 Task: Get directions from Grand Staircase-Escalante National Monument, Utah, United States to Sequoia National Park, California, United States and reverse  starting point and destination and check the flight options
Action: Mouse moved to (310, 69)
Screenshot: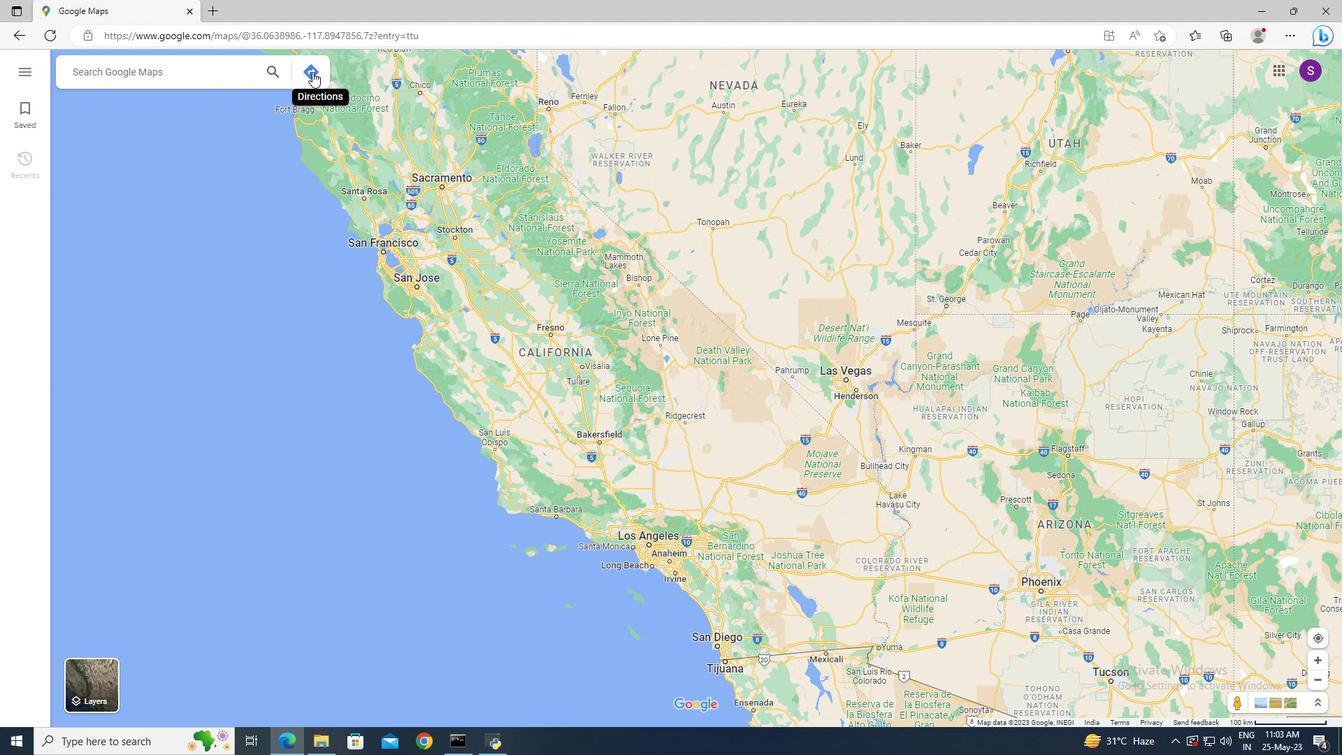 
Action: Mouse pressed left at (310, 69)
Screenshot: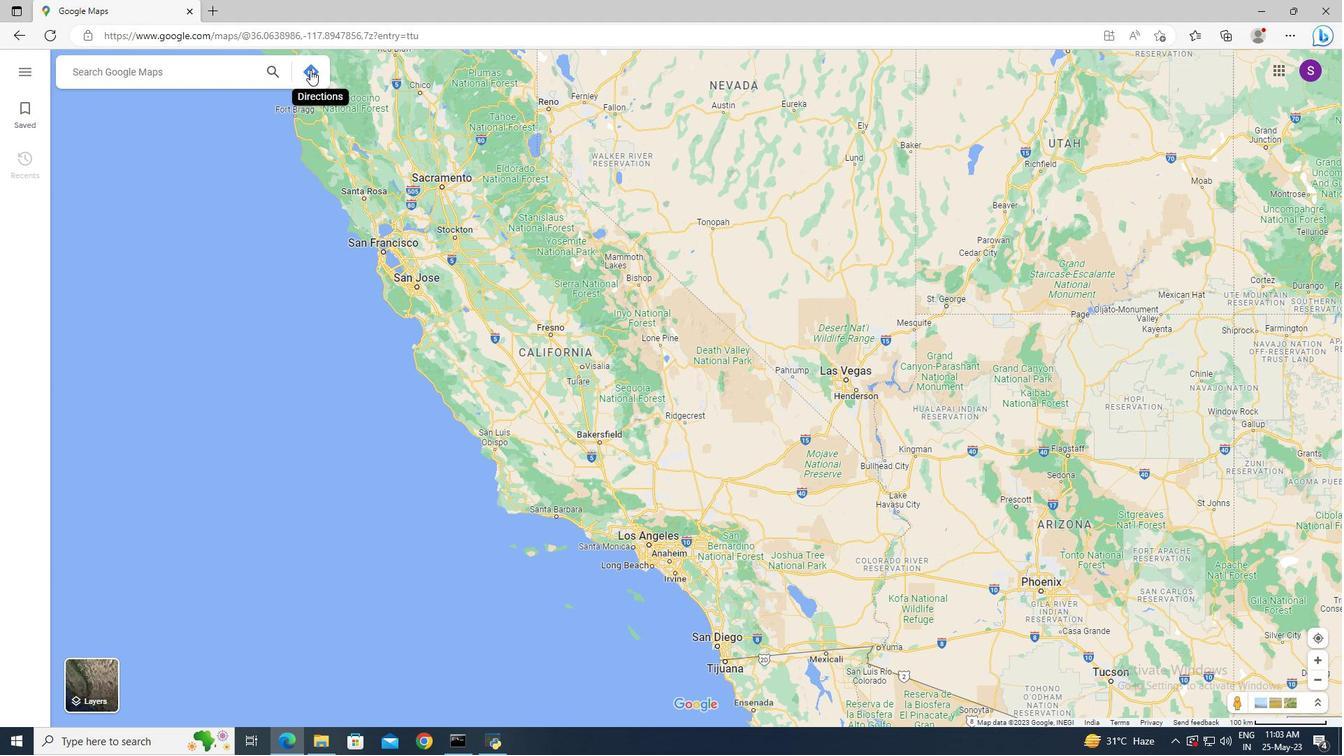
Action: Mouse moved to (169, 113)
Screenshot: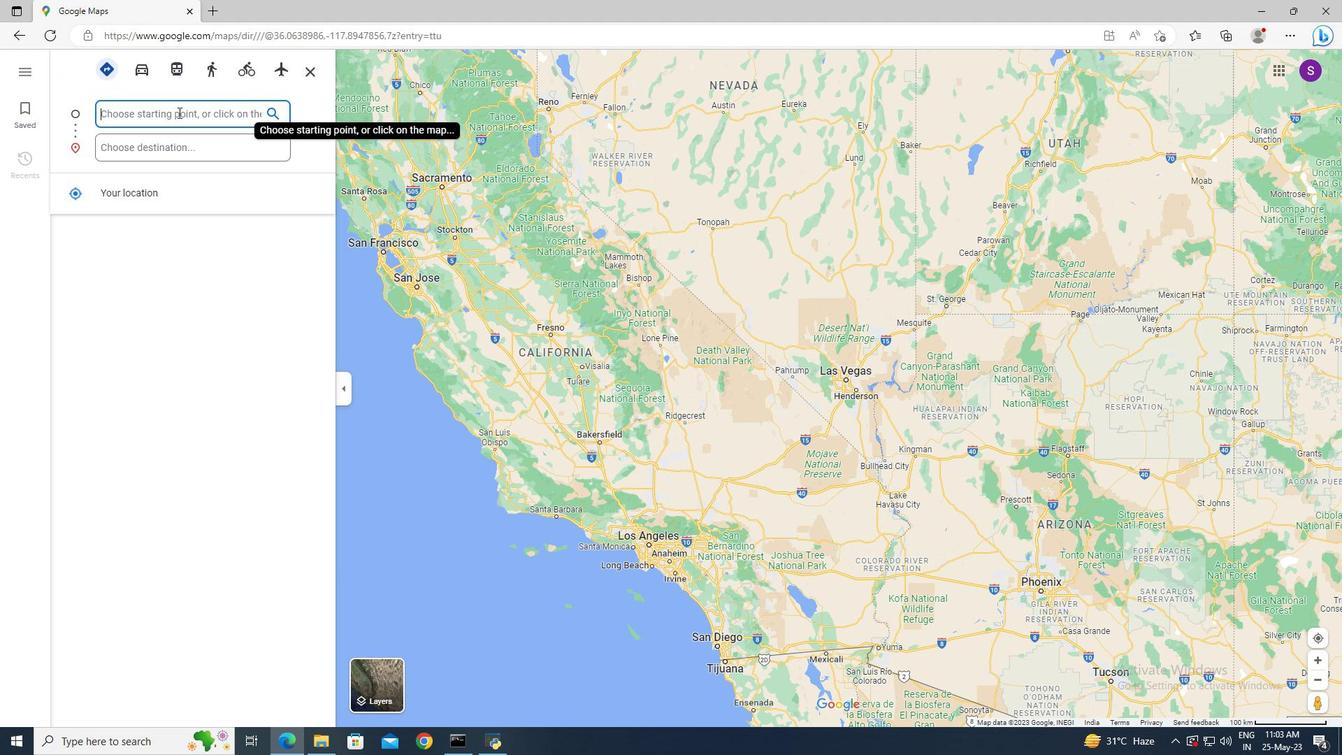 
Action: Mouse pressed left at (169, 113)
Screenshot: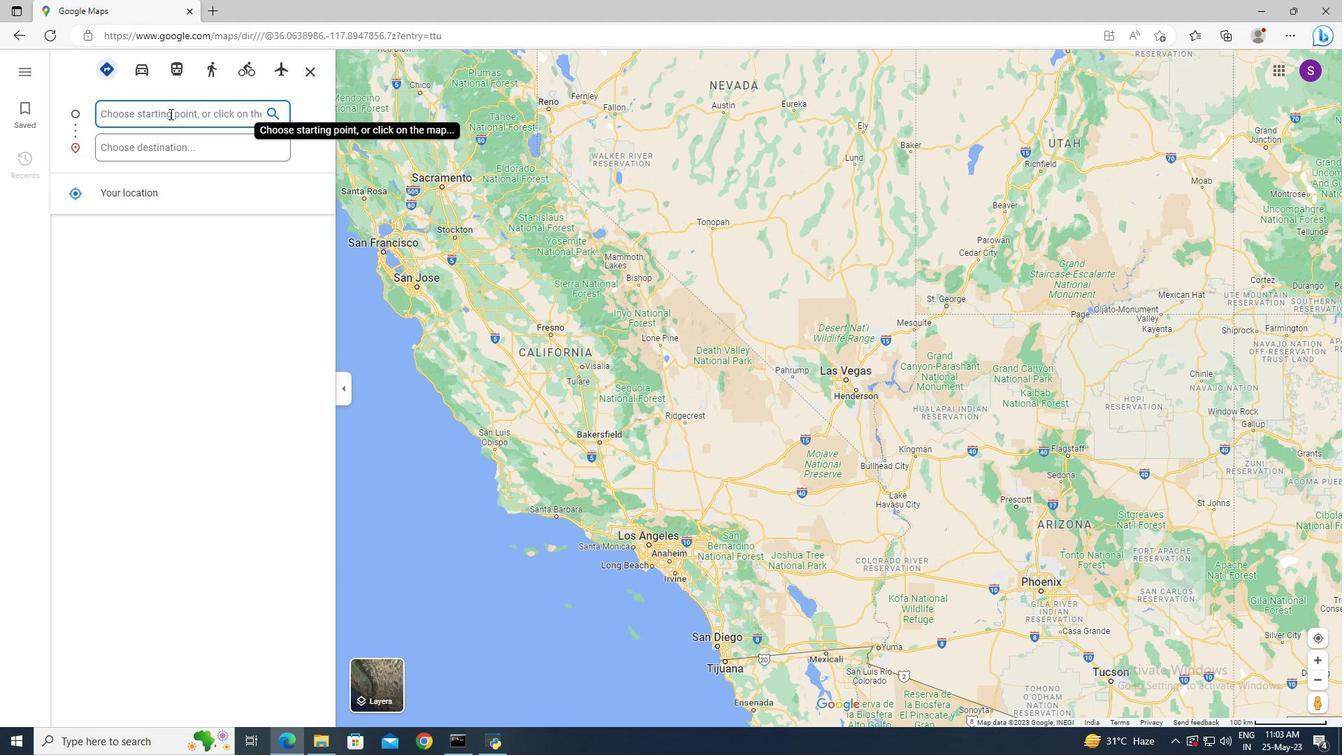 
Action: Key pressed <Key.shift>Grand<Key.space><Key.shift_r>Staircase-<Key.shift>Escala
Screenshot: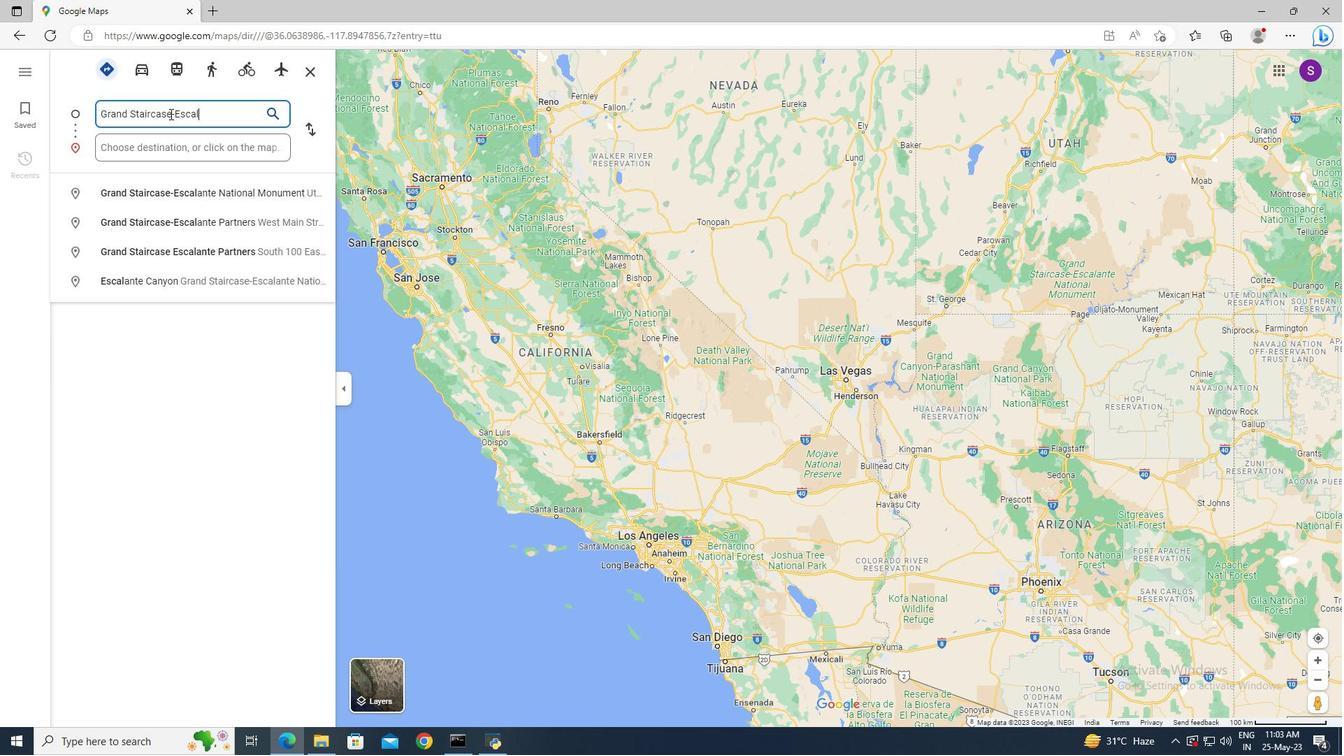 
Action: Mouse moved to (180, 198)
Screenshot: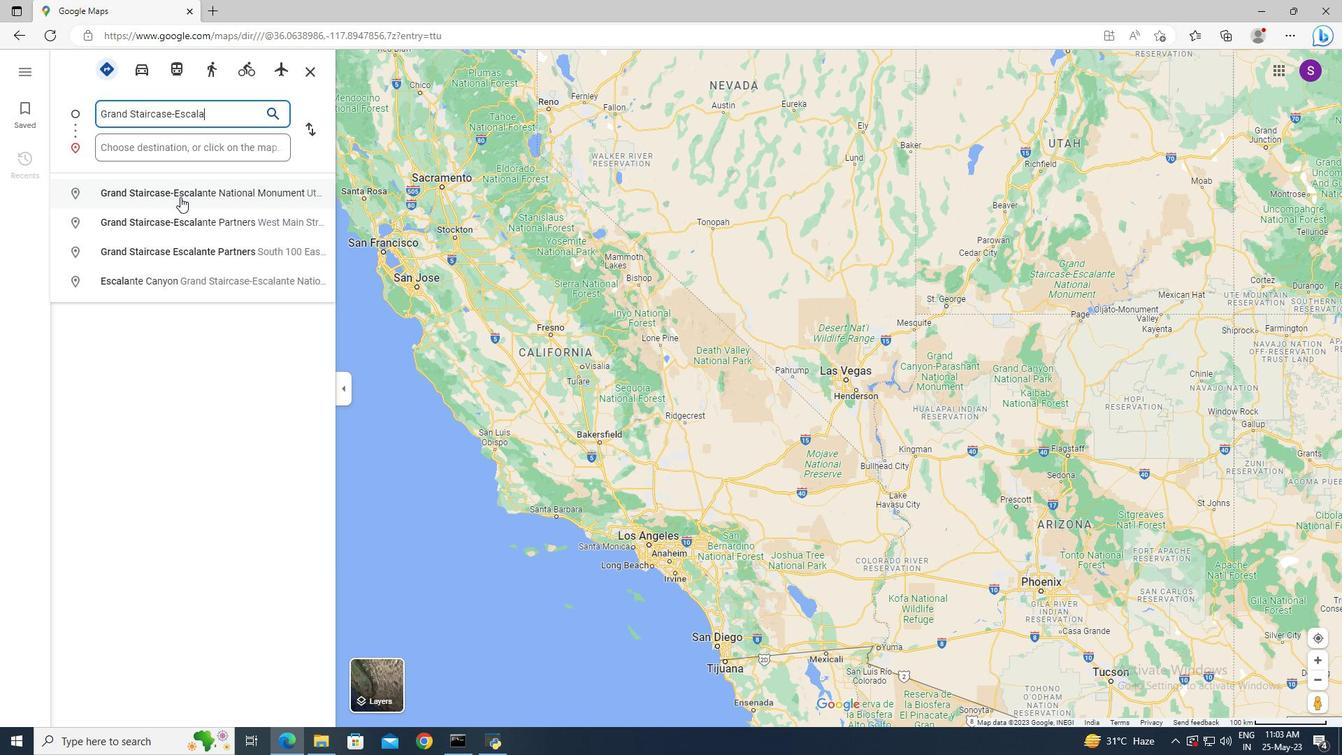
Action: Mouse pressed left at (180, 198)
Screenshot: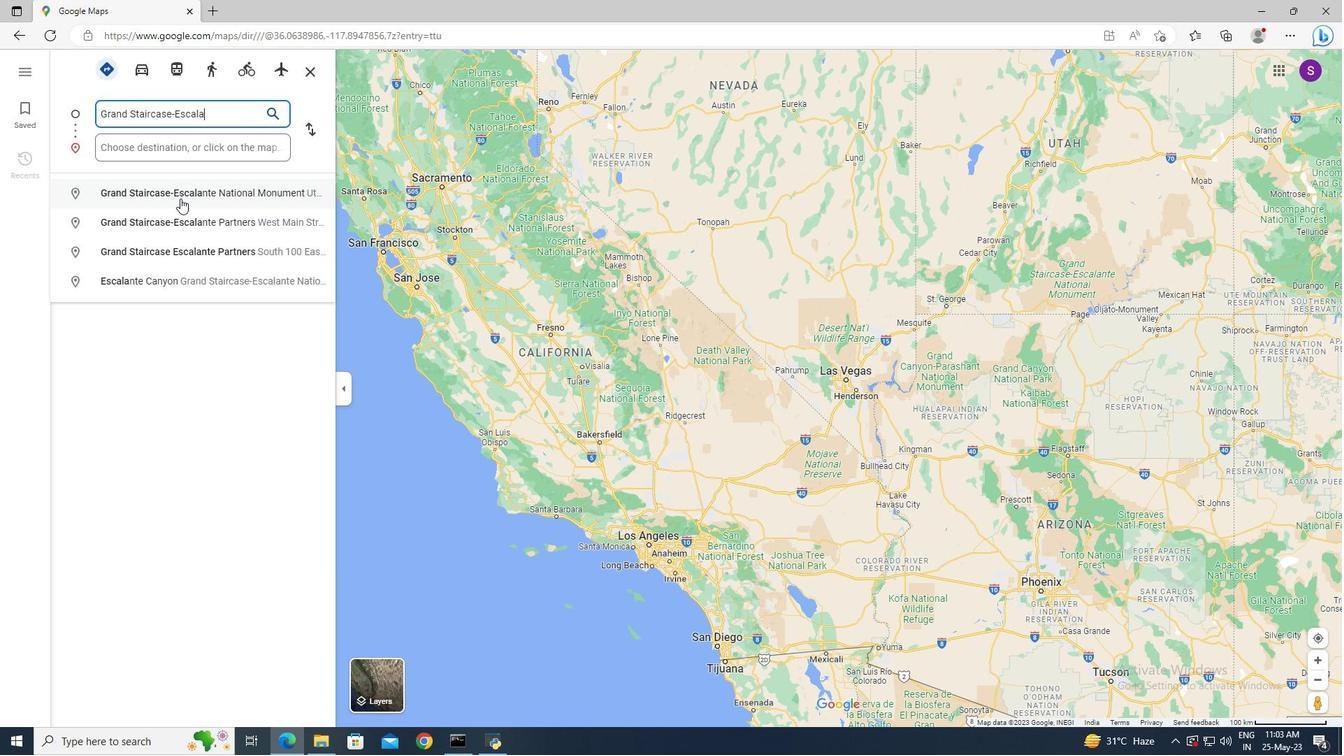 
Action: Mouse moved to (158, 154)
Screenshot: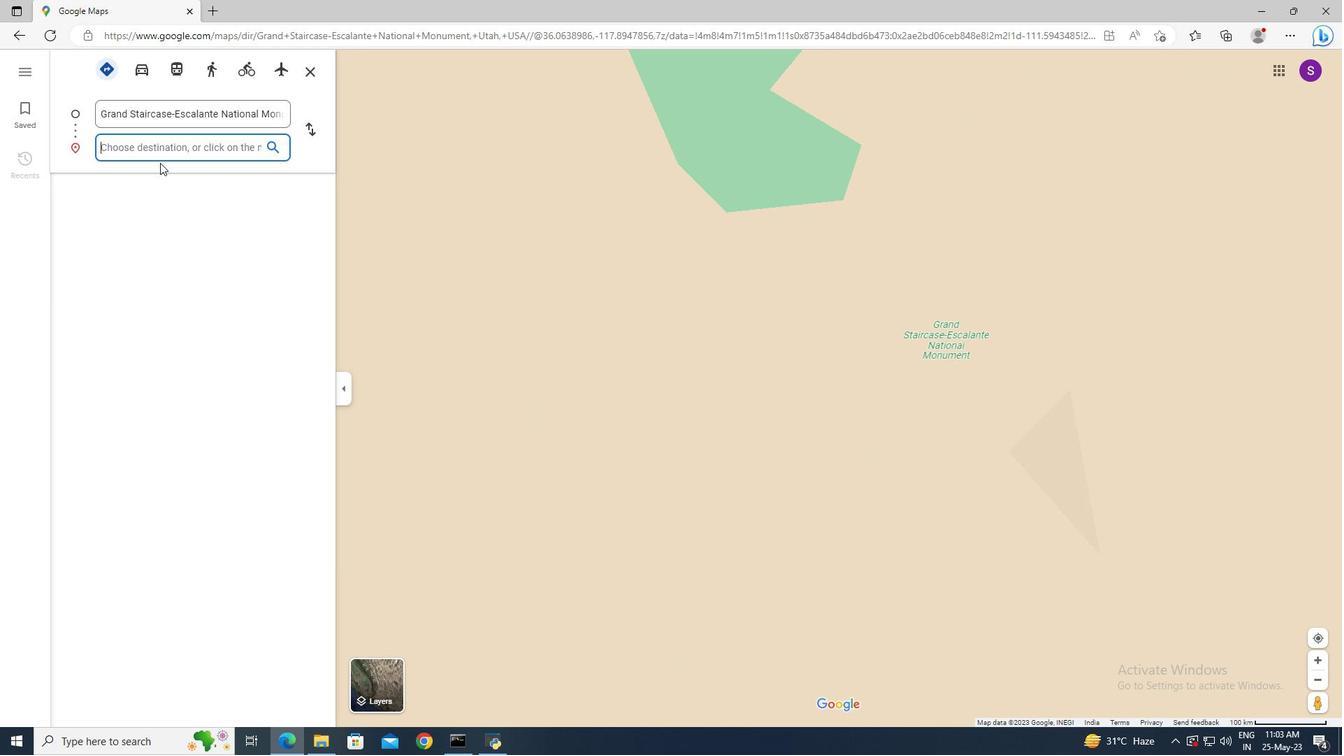 
Action: Mouse pressed left at (158, 154)
Screenshot: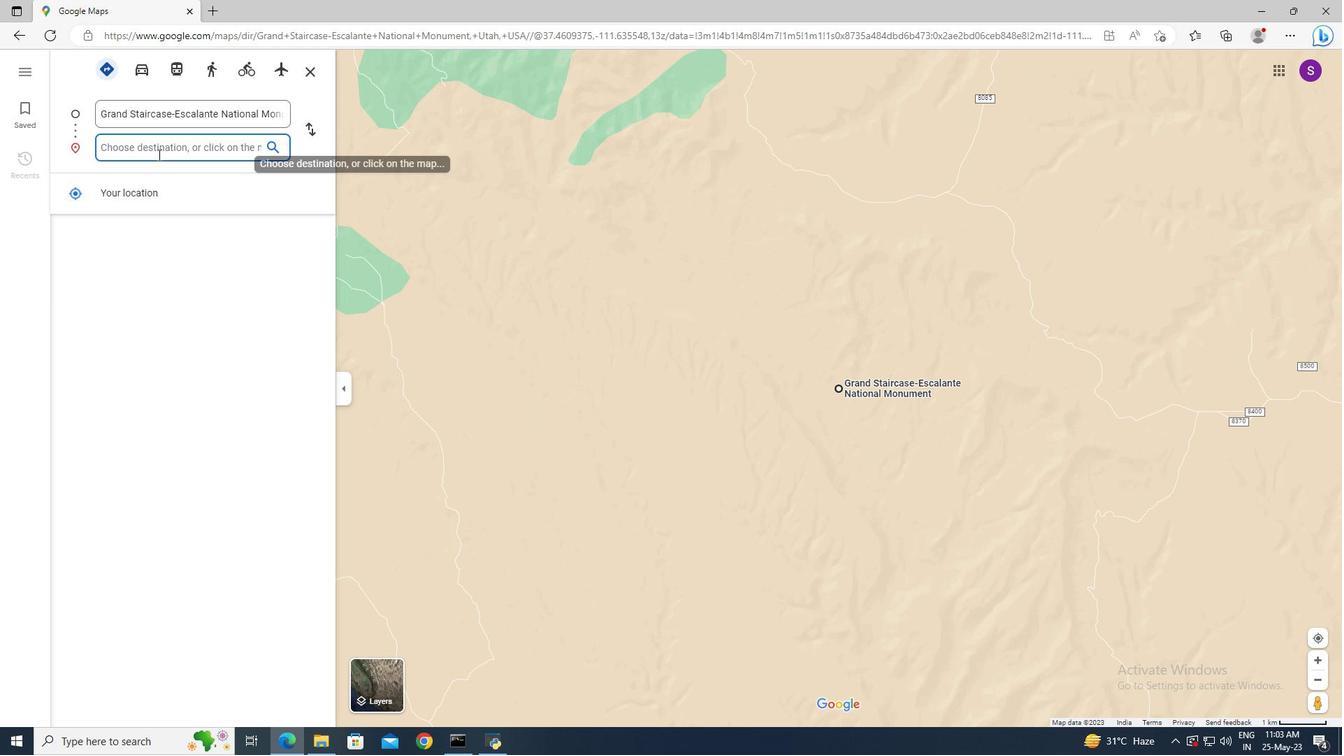 
Action: Key pressed <Key.shift>Sequoia<Key.space><Key.shift>National<Key.space><Key.shift>Park,
Screenshot: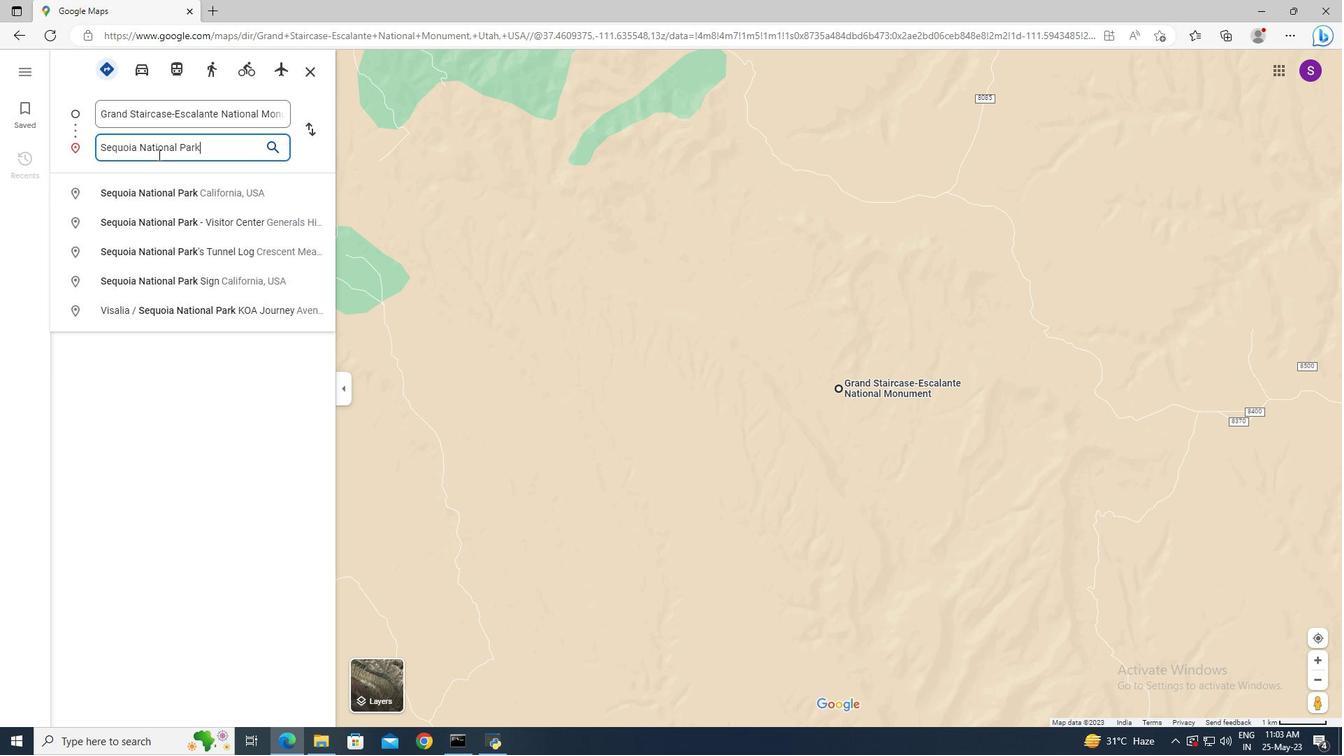 
Action: Mouse moved to (165, 193)
Screenshot: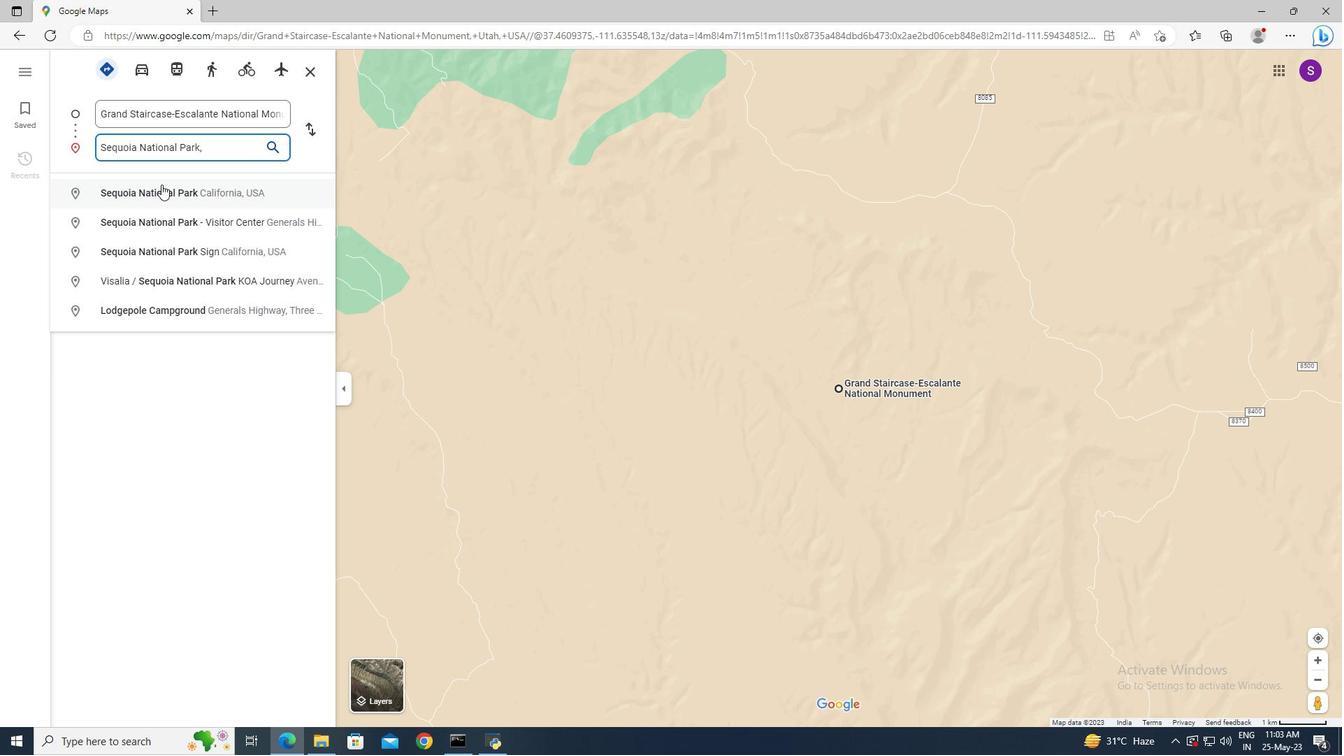 
Action: Mouse pressed left at (165, 193)
Screenshot: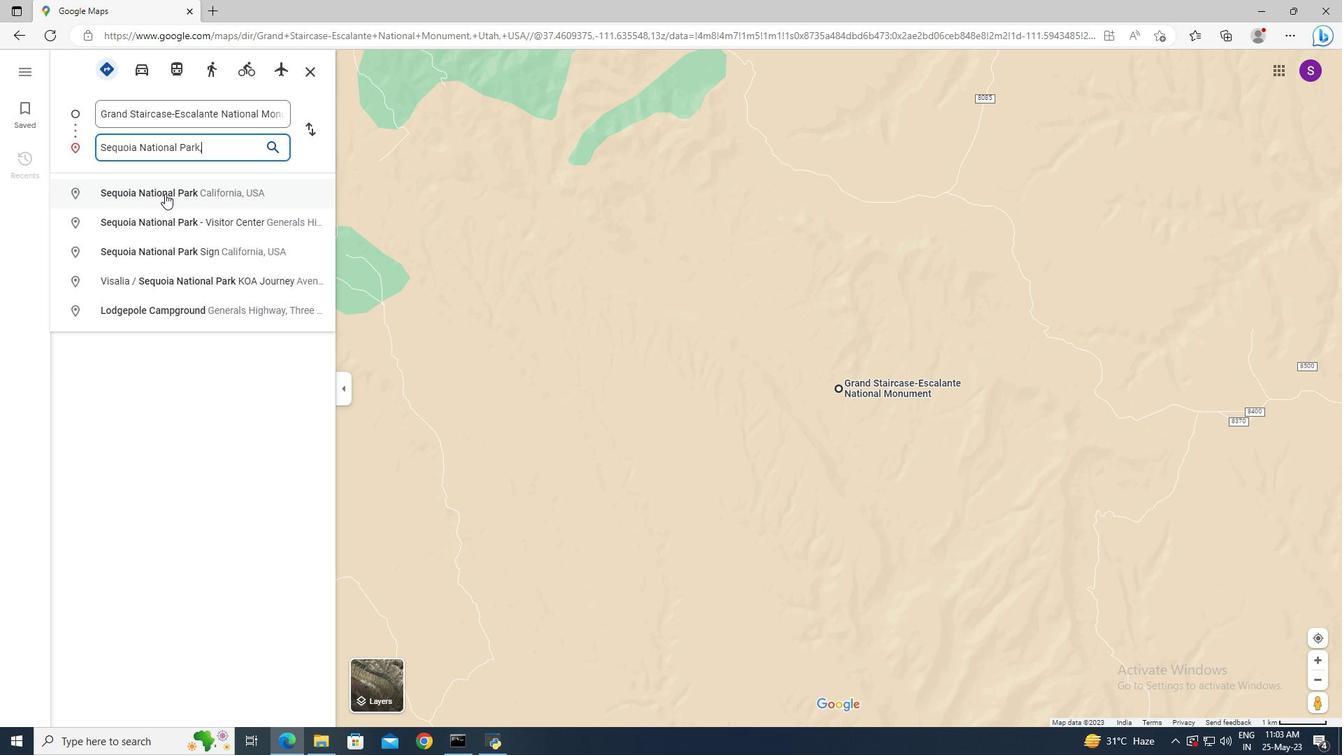 
Action: Mouse moved to (306, 132)
Screenshot: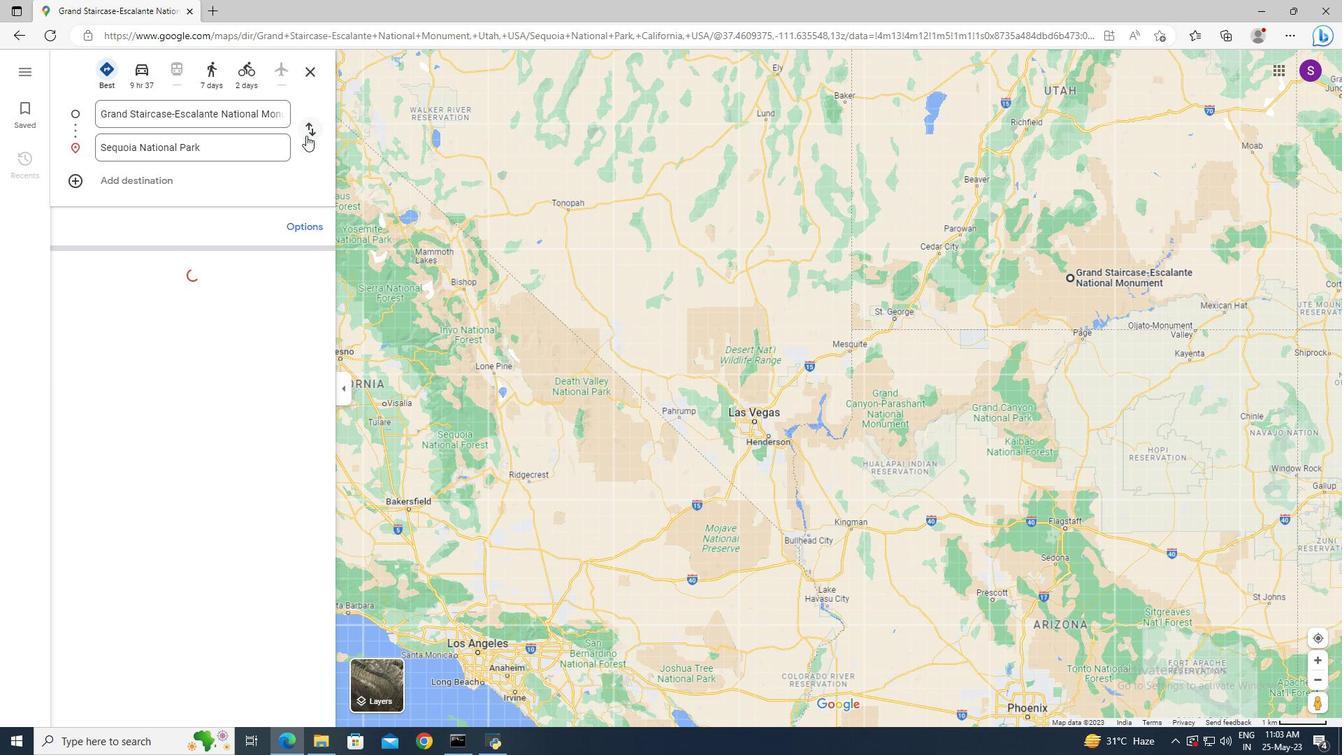 
Action: Mouse pressed left at (306, 132)
Screenshot: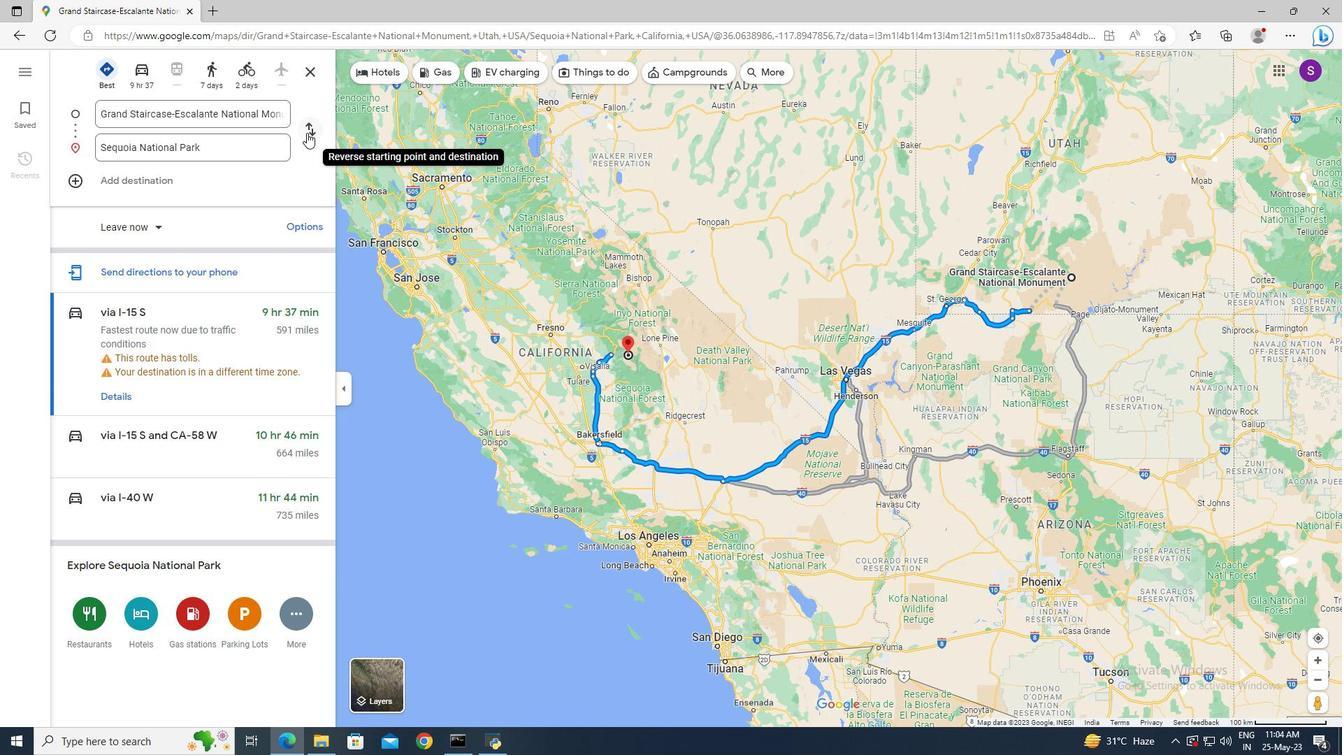 
Action: Mouse moved to (488, 249)
Screenshot: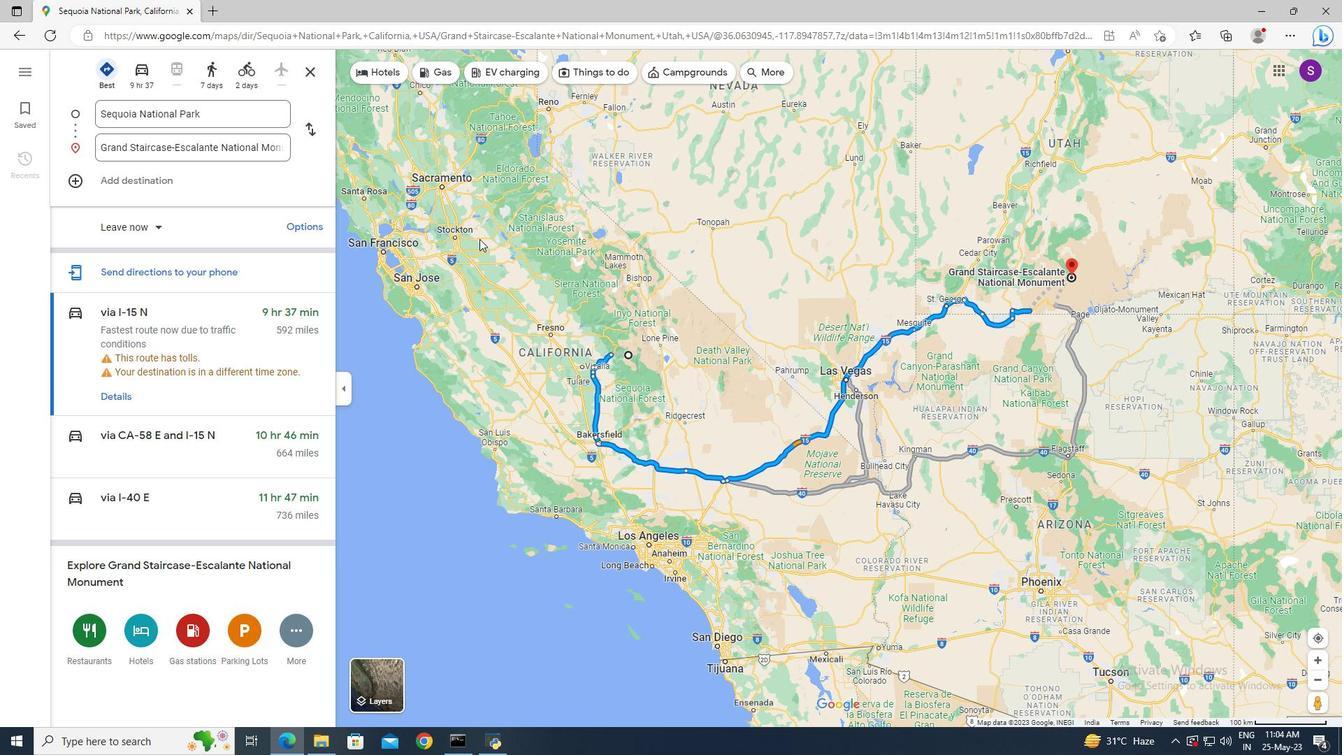 
